 Task: In the picture apply contrast 70%.
Action: Mouse moved to (187, 88)
Screenshot: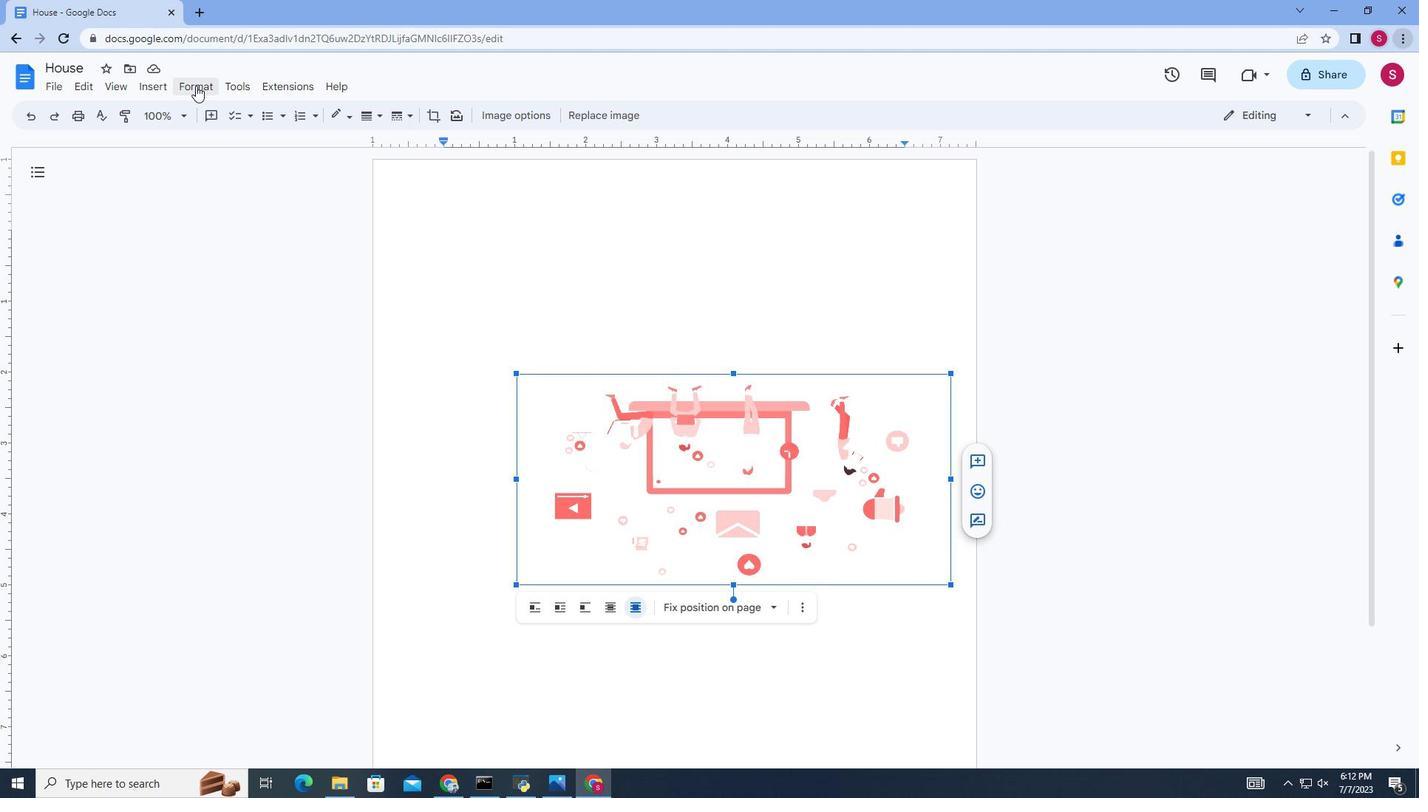 
Action: Mouse pressed left at (187, 88)
Screenshot: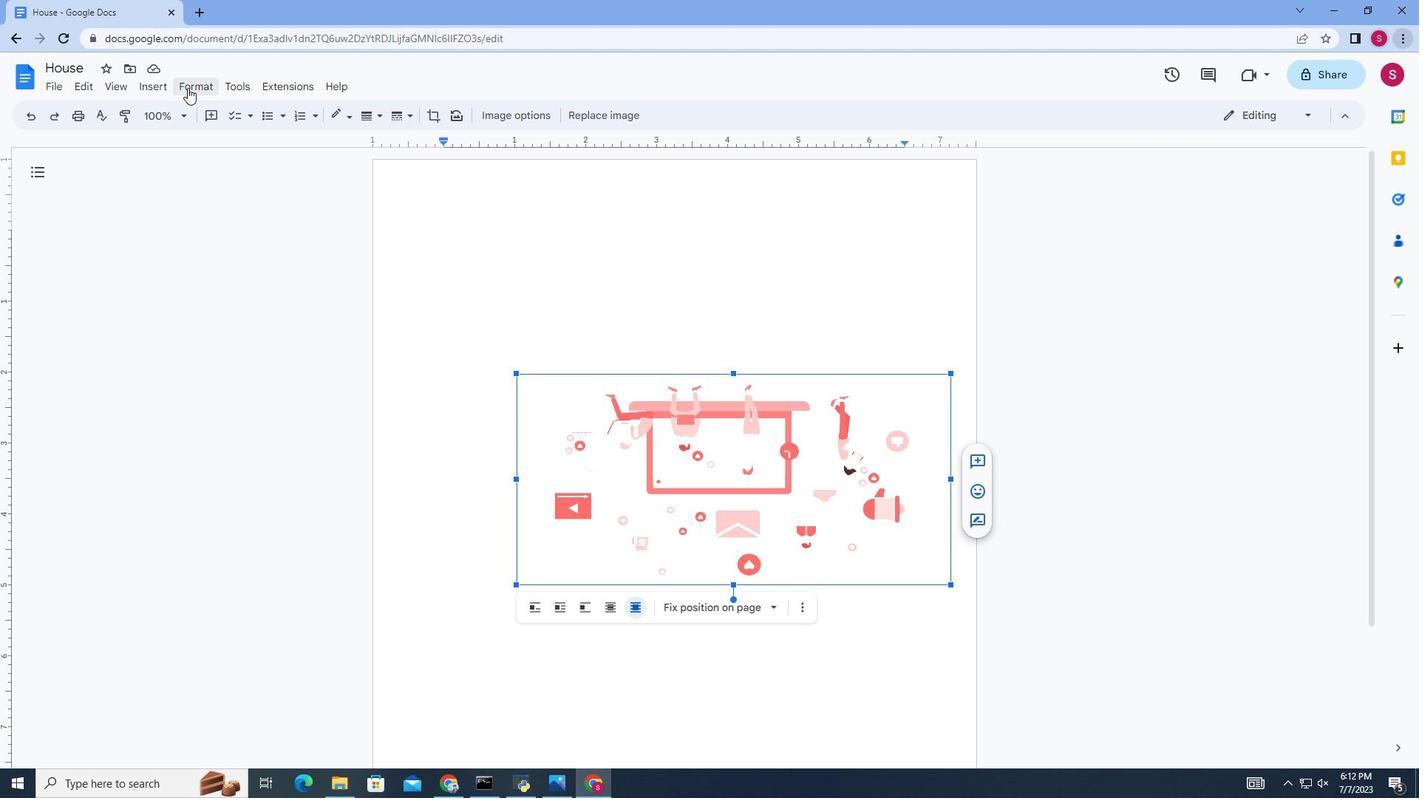 
Action: Mouse moved to (471, 443)
Screenshot: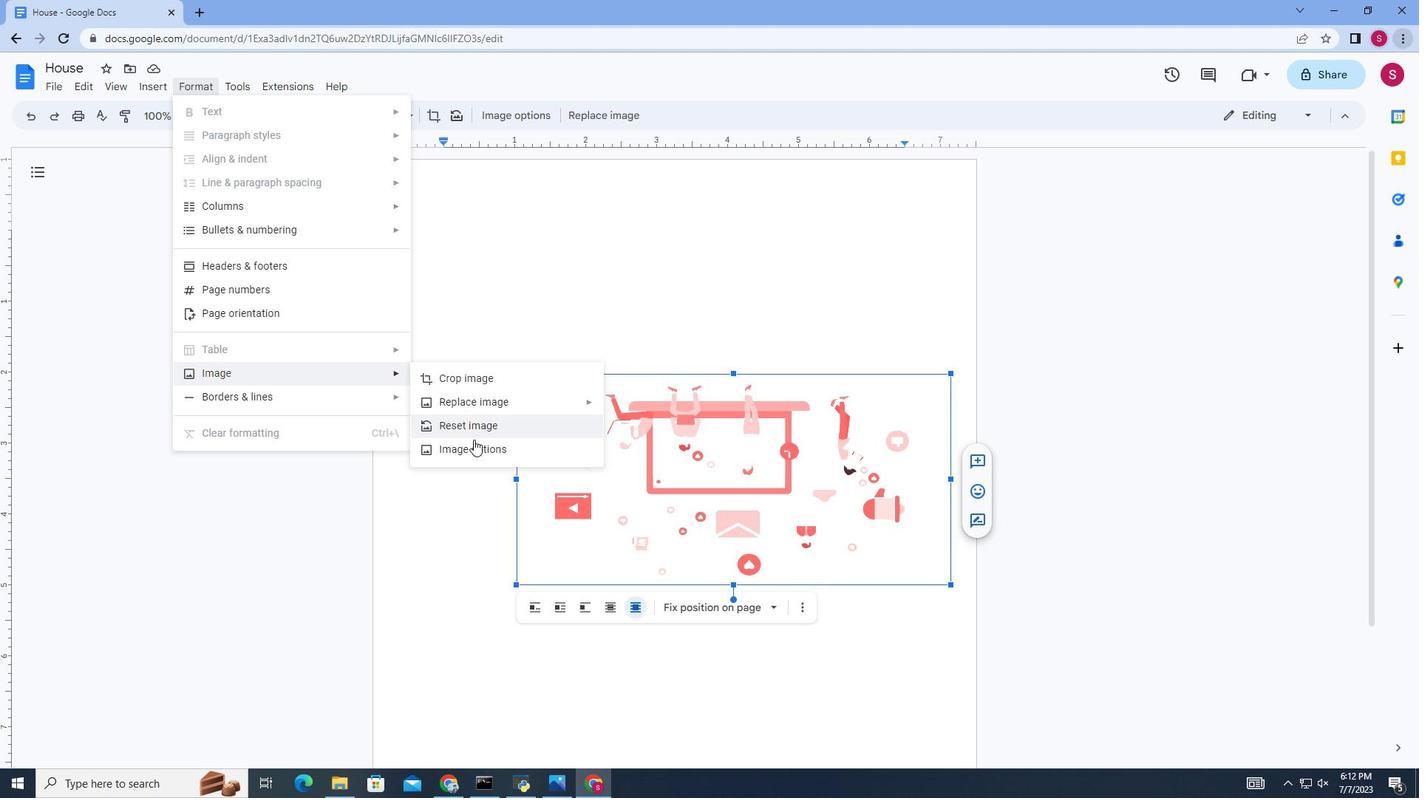 
Action: Mouse pressed left at (471, 443)
Screenshot: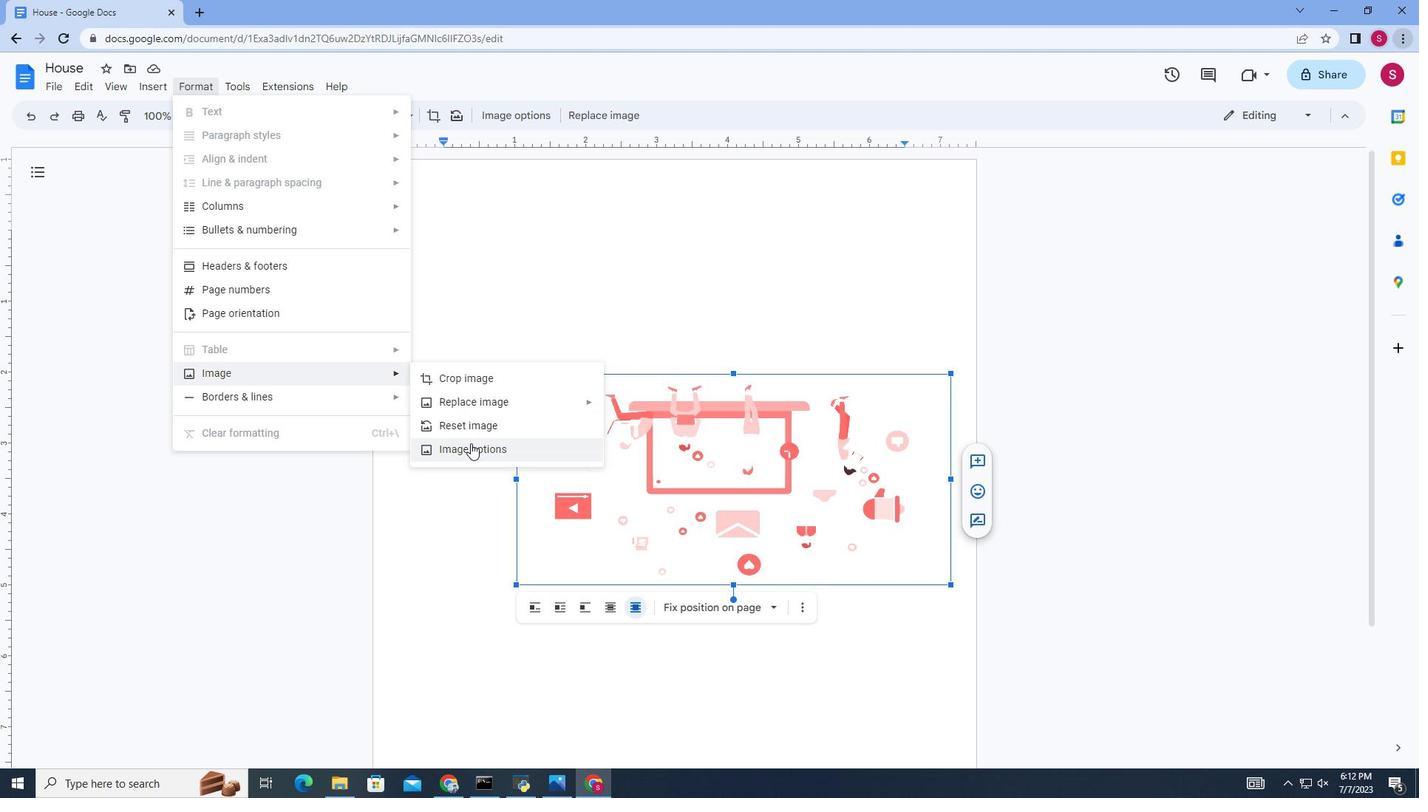 
Action: Mouse moved to (1252, 584)
Screenshot: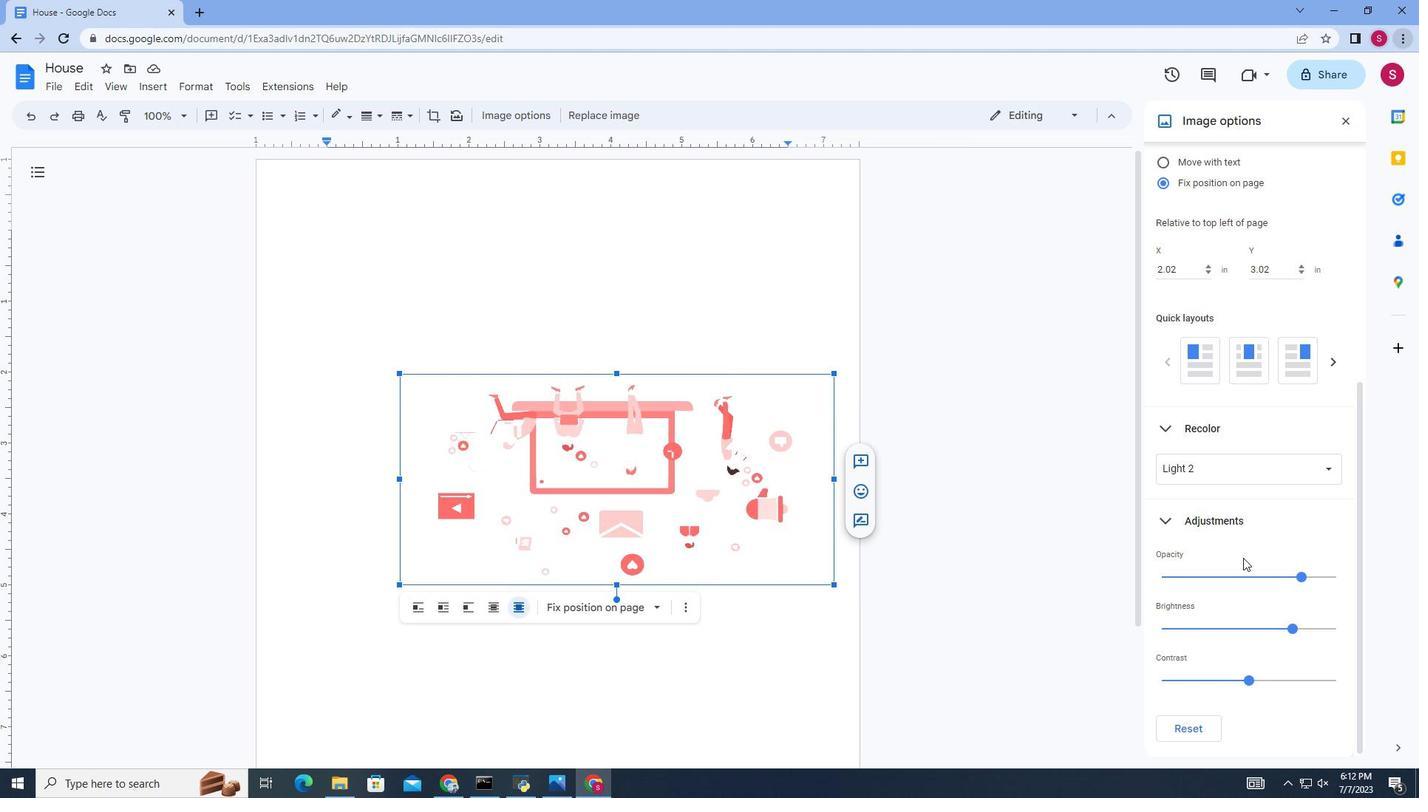 
Action: Mouse scrolled (1252, 584) with delta (0, 0)
Screenshot: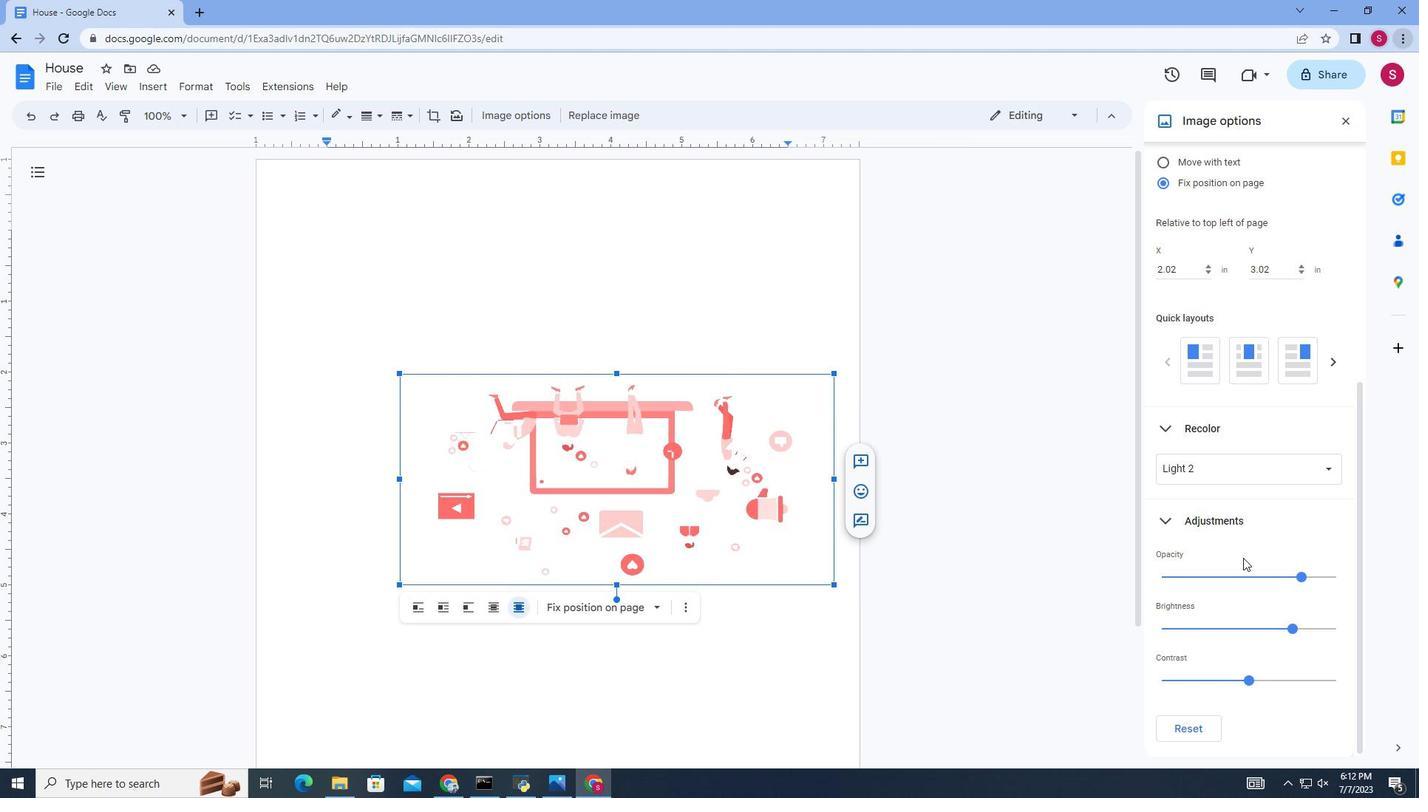 
Action: Mouse moved to (1252, 587)
Screenshot: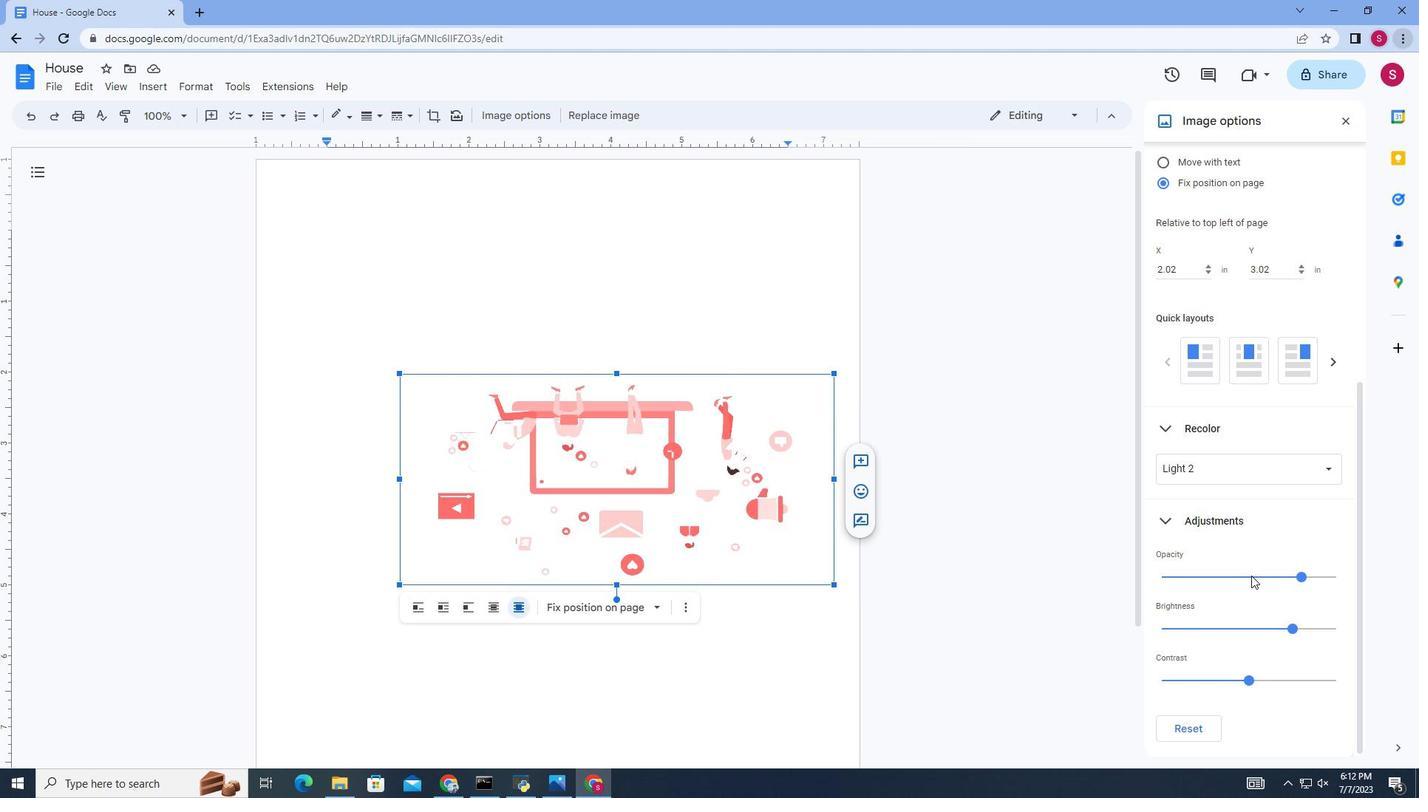 
Action: Mouse scrolled (1252, 586) with delta (0, 0)
Screenshot: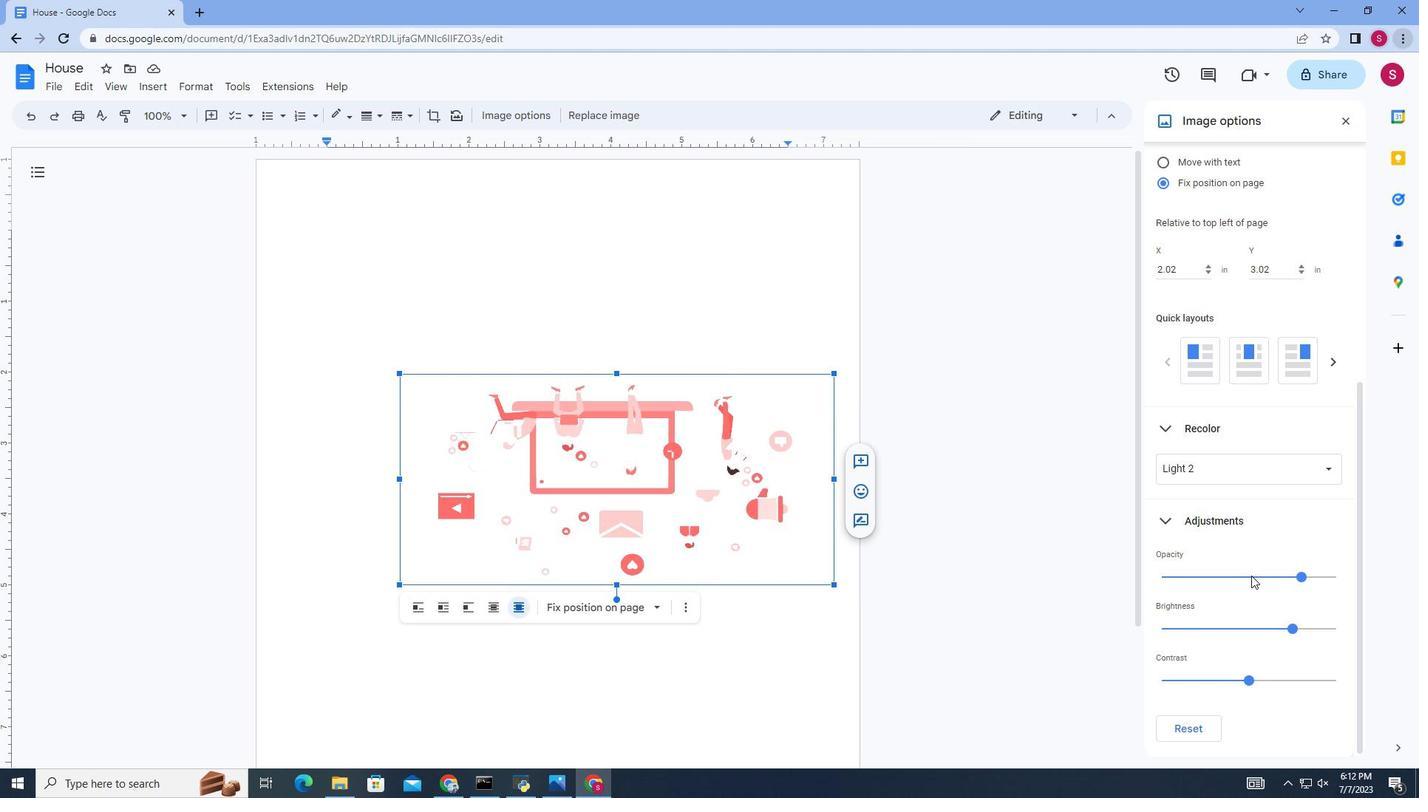 
Action: Mouse moved to (1252, 588)
Screenshot: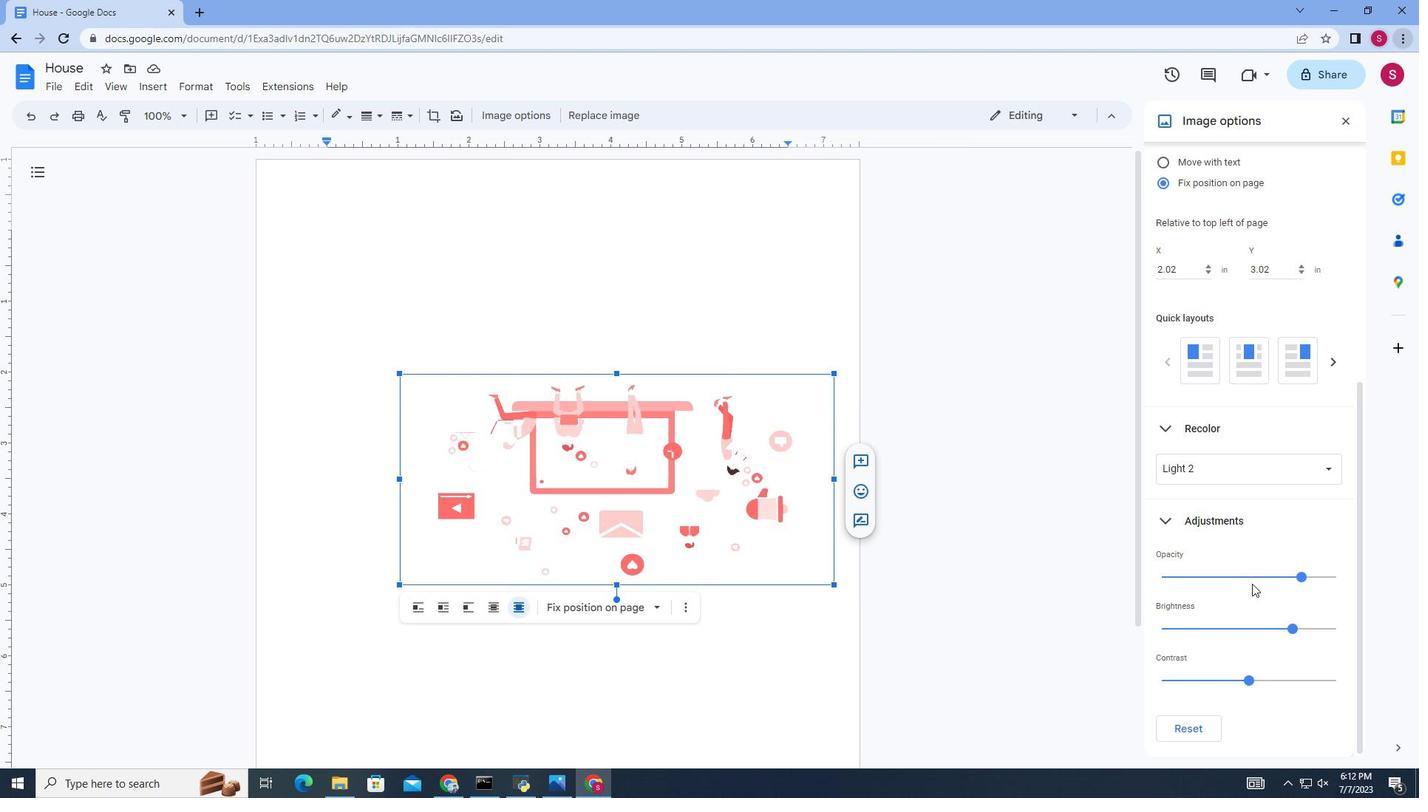 
Action: Mouse scrolled (1252, 587) with delta (0, 0)
Screenshot: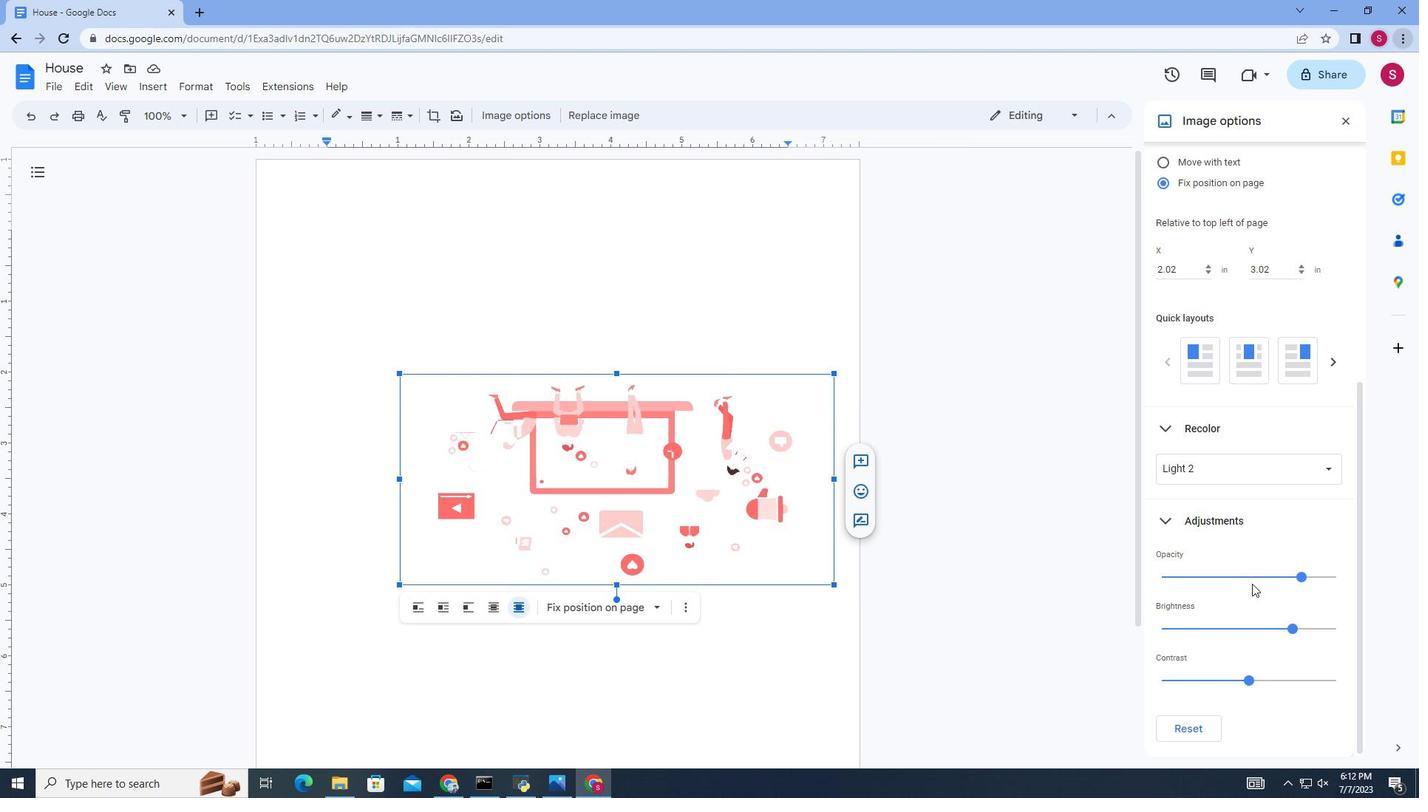 
Action: Mouse moved to (1249, 681)
Screenshot: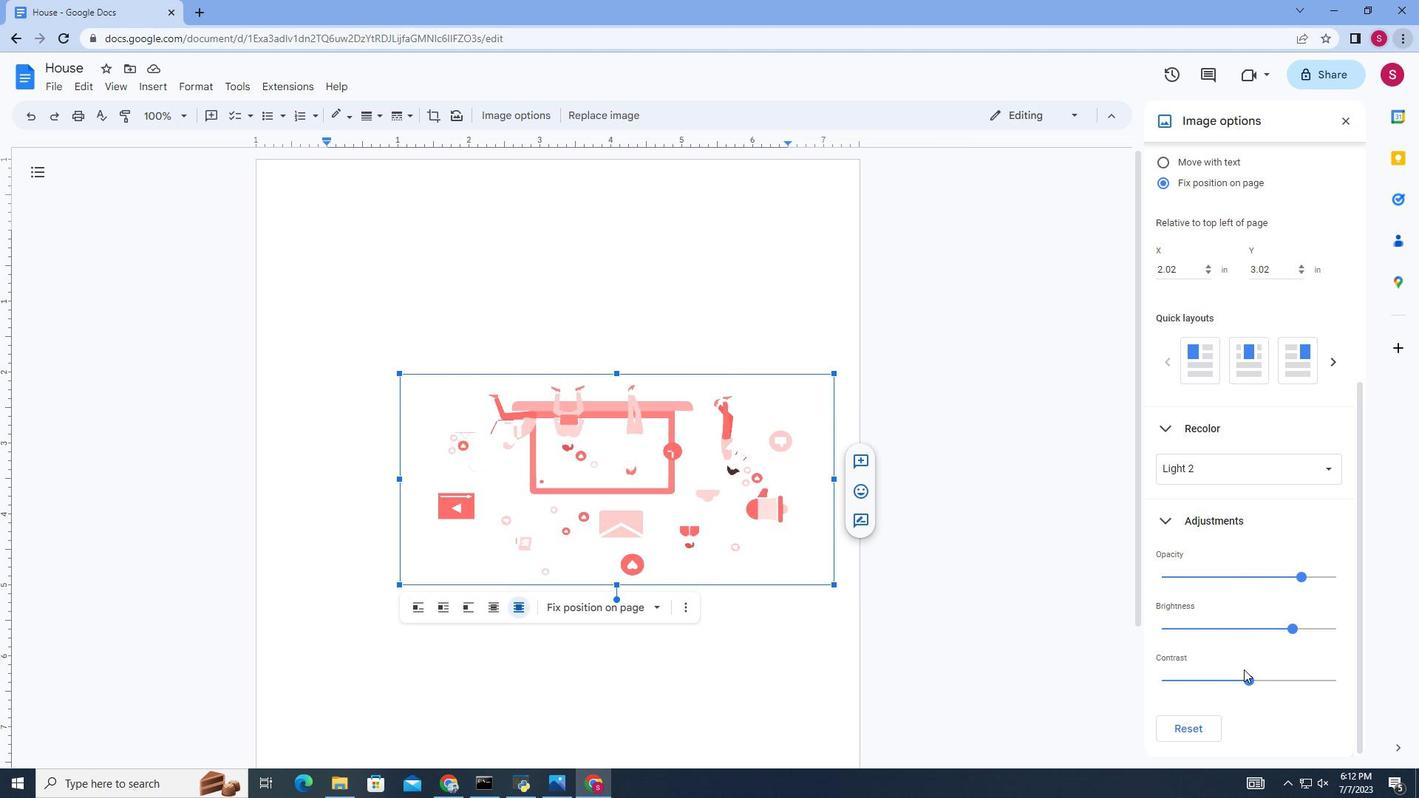 
Action: Mouse pressed left at (1249, 681)
Screenshot: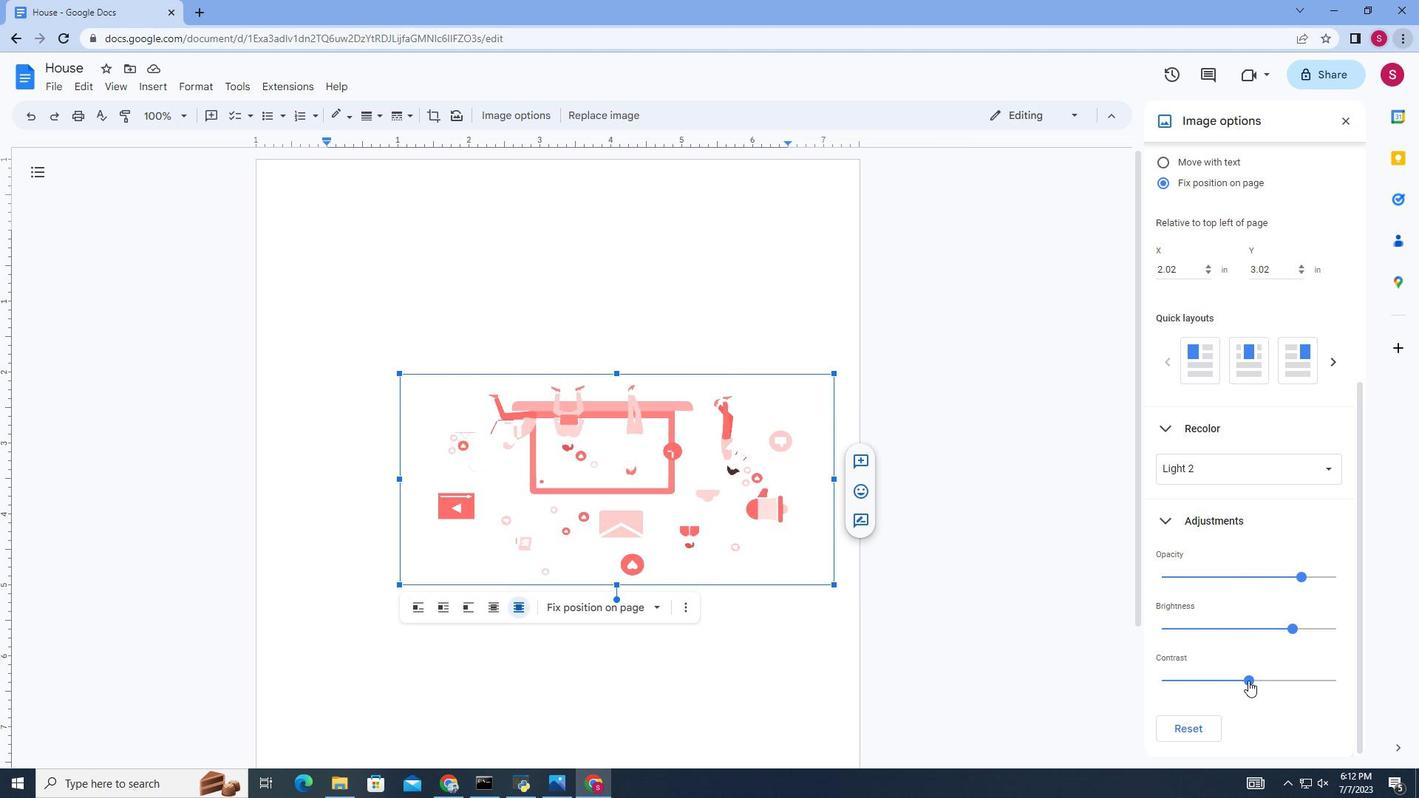 
Action: Mouse moved to (1038, 597)
Screenshot: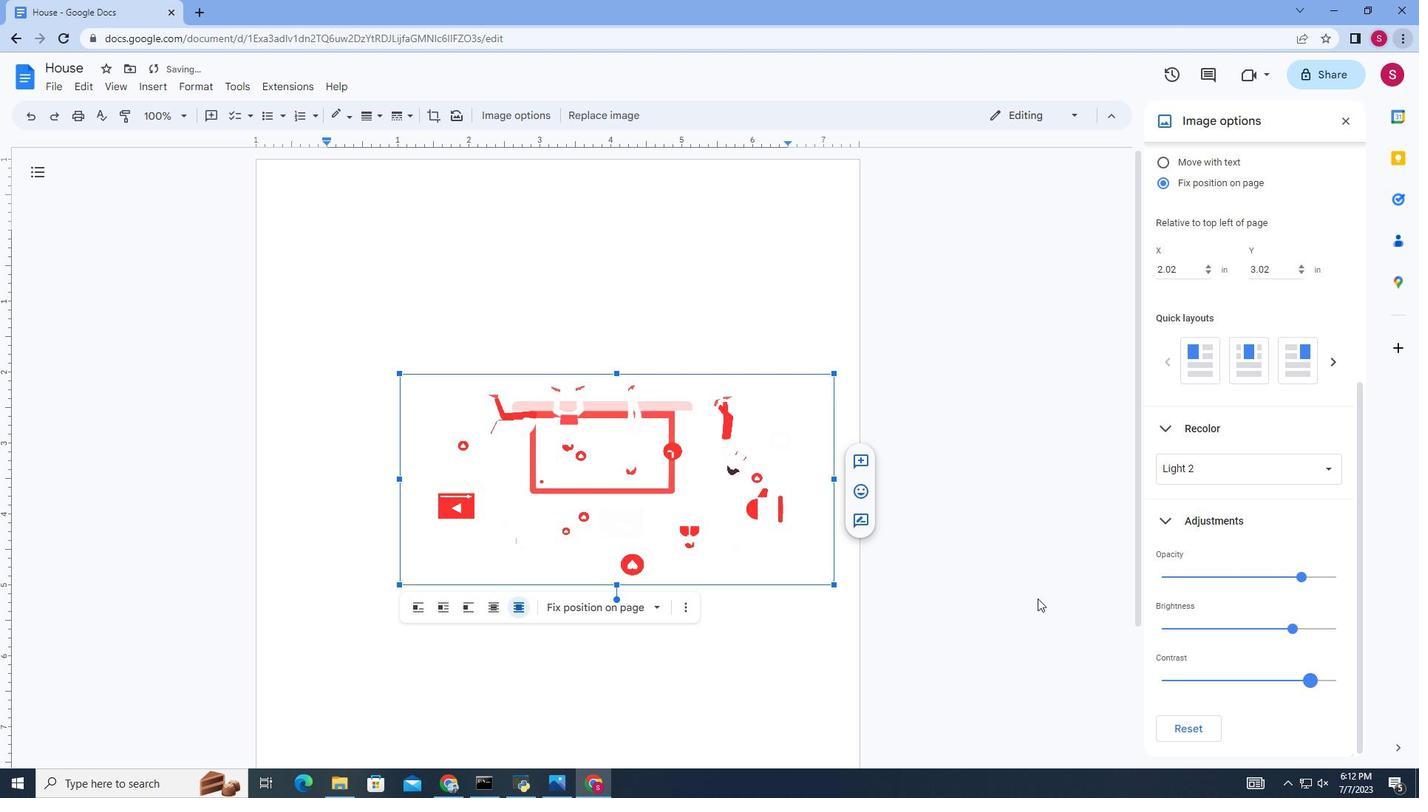 
